Task: Make in the project BuildPro an epic 'Patch Management'. Create in the project BuildPro an epic 'Identity and Access Management (IAM) Implementation'. Add in the project BuildPro an epic 'Single Sign-On (SSO) Implementation'
Action: Mouse moved to (182, 52)
Screenshot: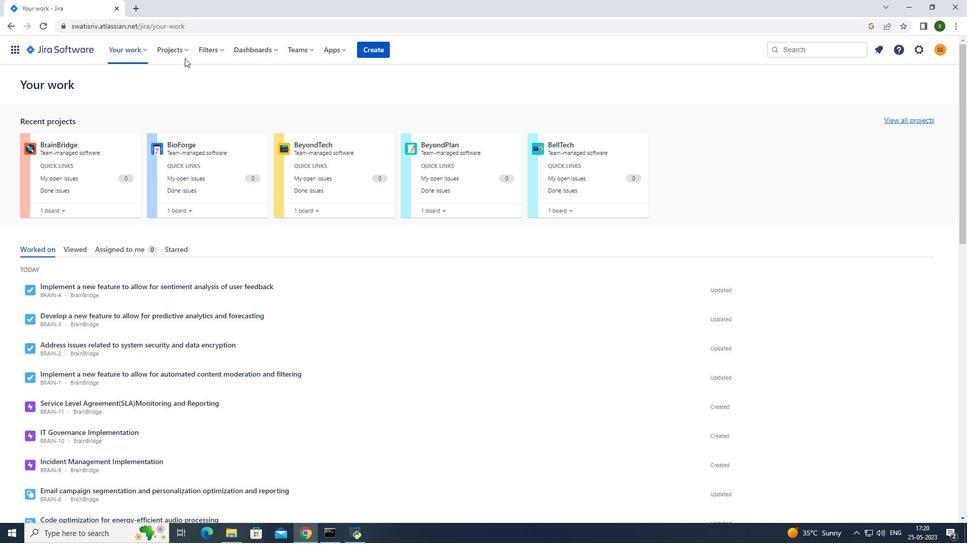 
Action: Mouse pressed left at (182, 52)
Screenshot: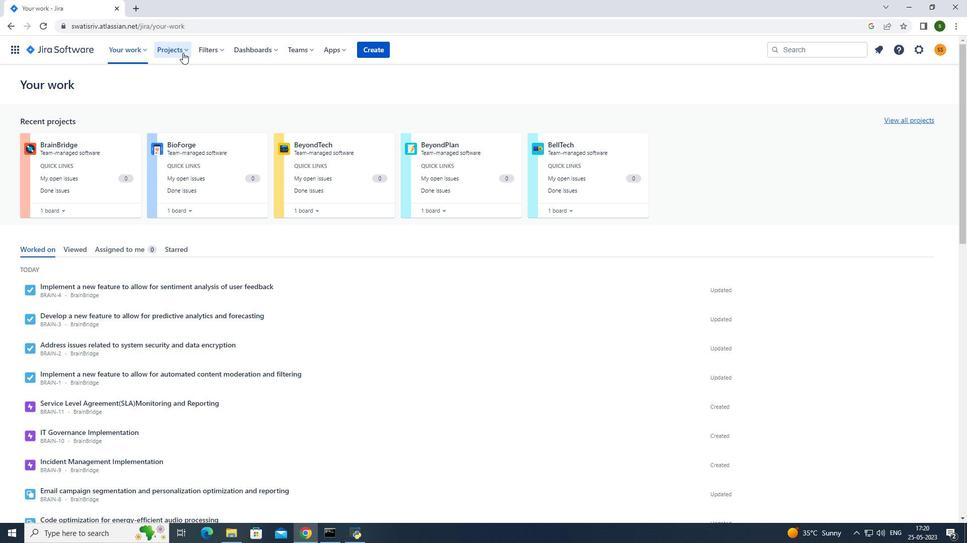 
Action: Mouse moved to (215, 92)
Screenshot: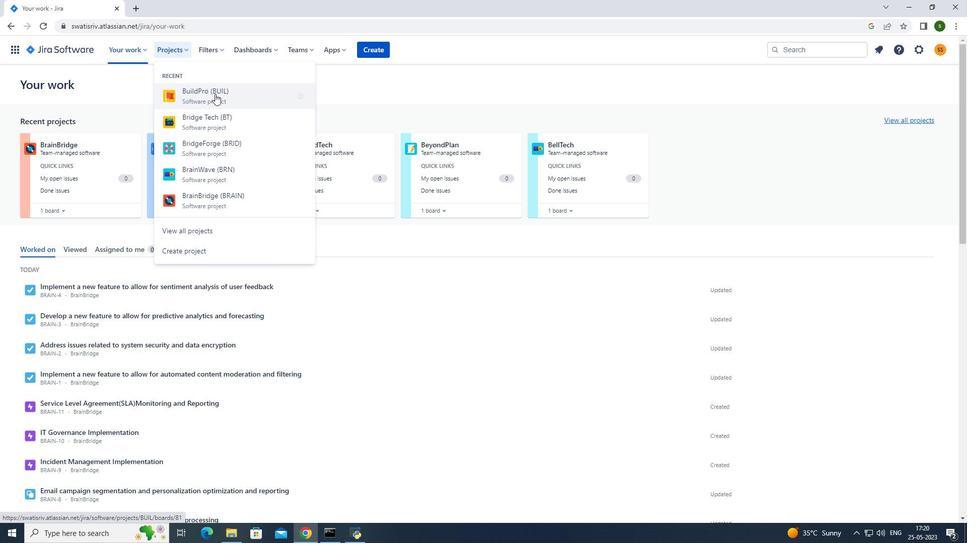 
Action: Mouse pressed left at (215, 92)
Screenshot: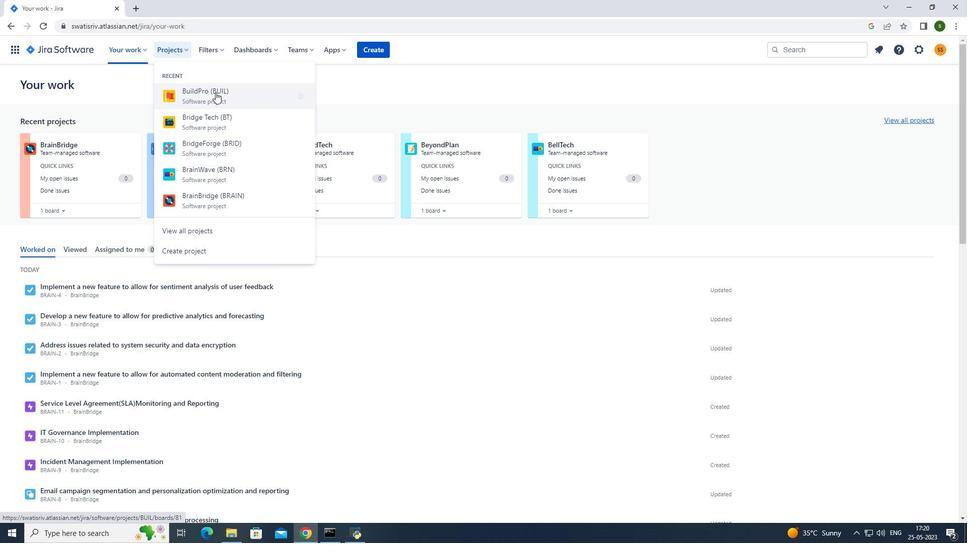 
Action: Mouse moved to (85, 154)
Screenshot: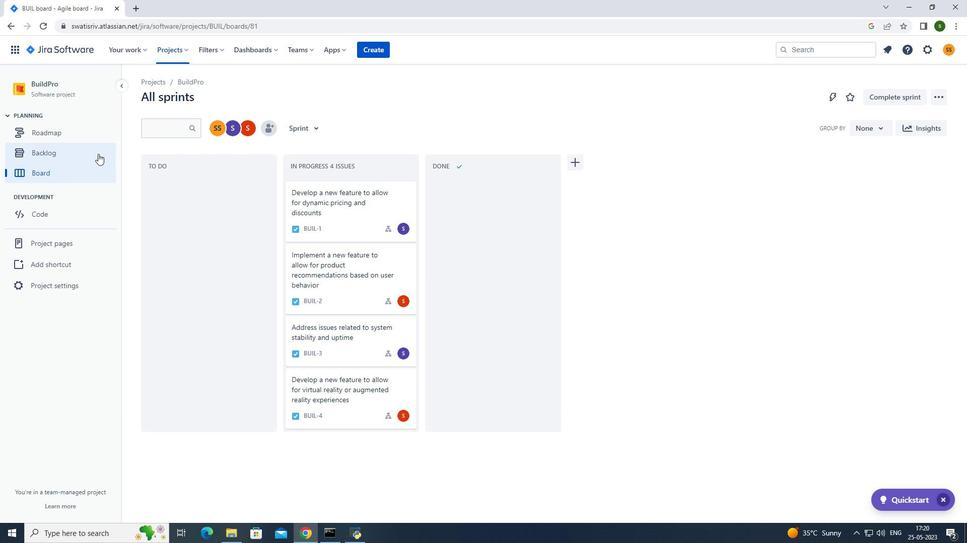 
Action: Mouse pressed left at (85, 154)
Screenshot: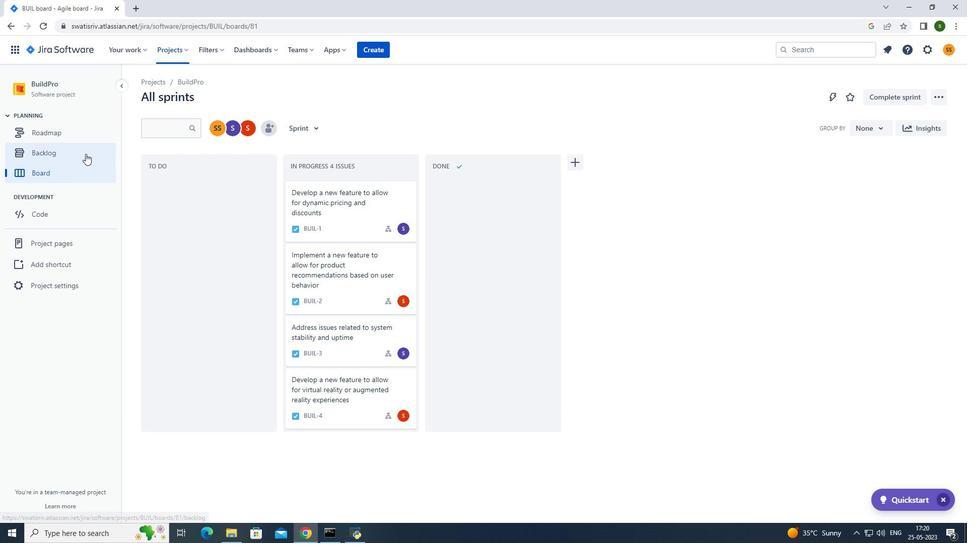 
Action: Mouse moved to (316, 128)
Screenshot: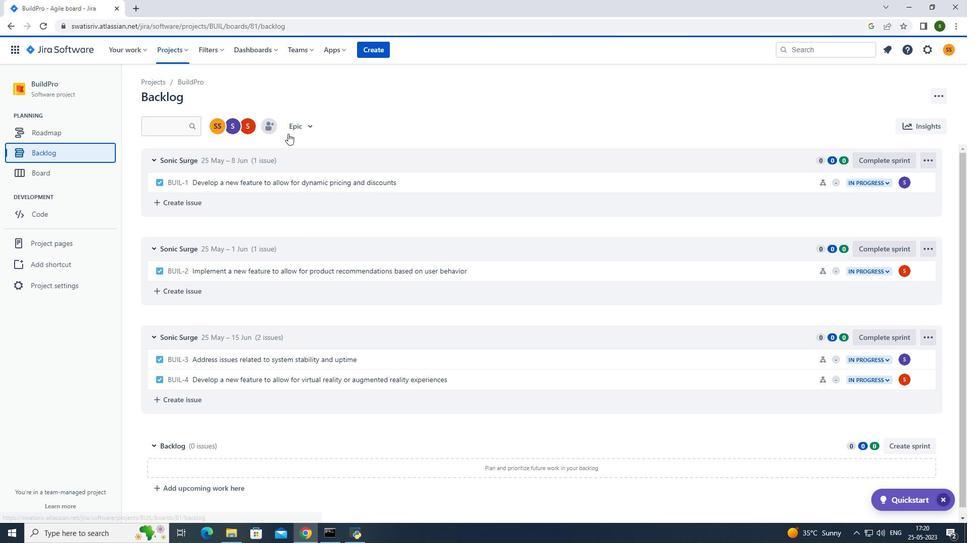 
Action: Mouse pressed left at (316, 128)
Screenshot: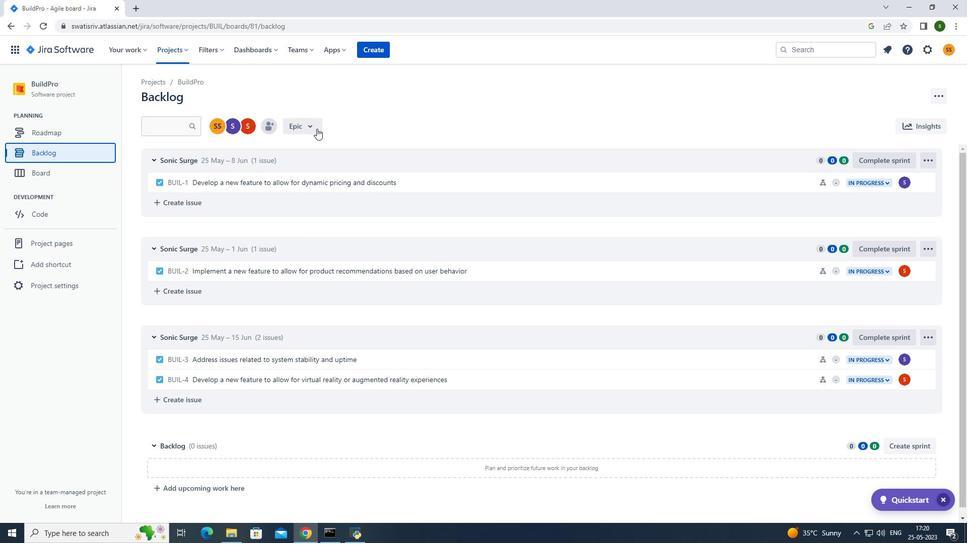 
Action: Mouse moved to (298, 188)
Screenshot: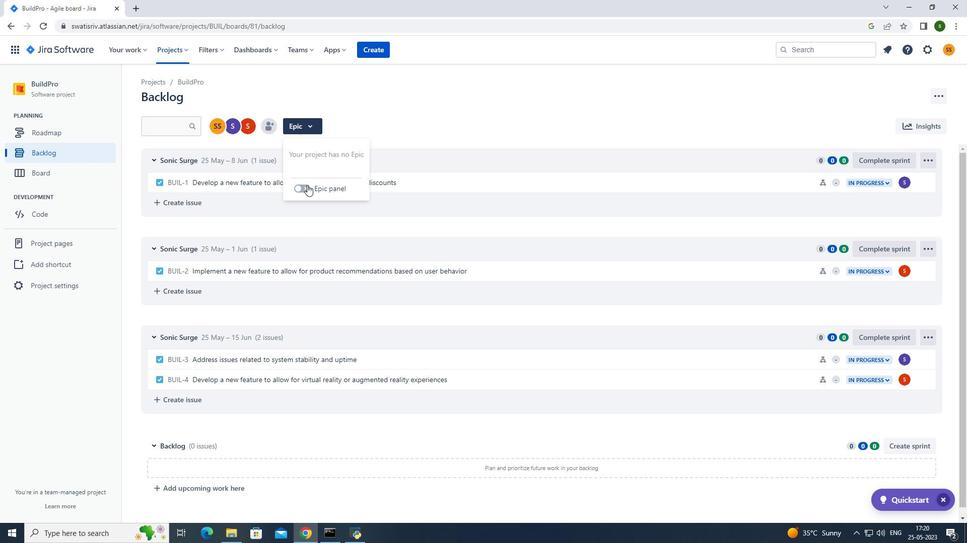 
Action: Mouse pressed left at (298, 188)
Screenshot: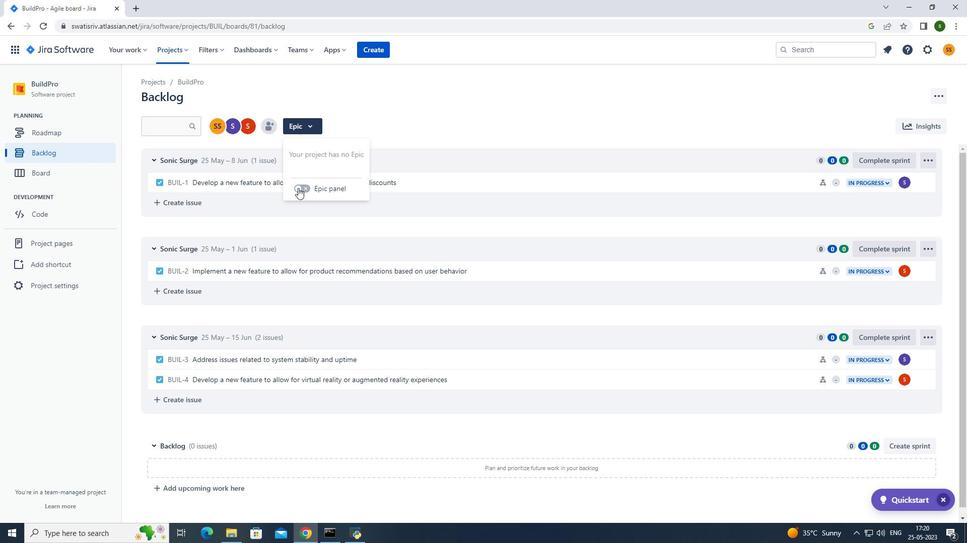 
Action: Mouse moved to (193, 346)
Screenshot: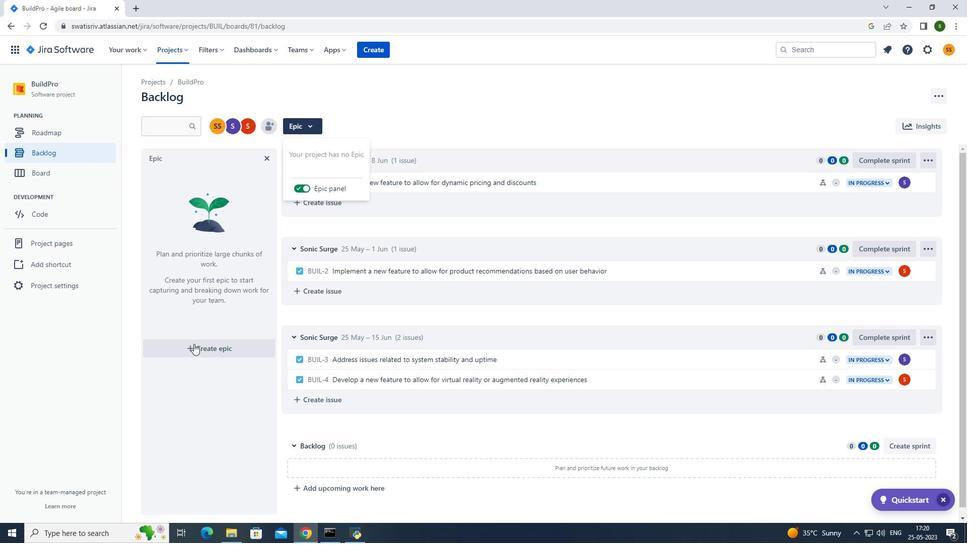 
Action: Mouse pressed left at (193, 346)
Screenshot: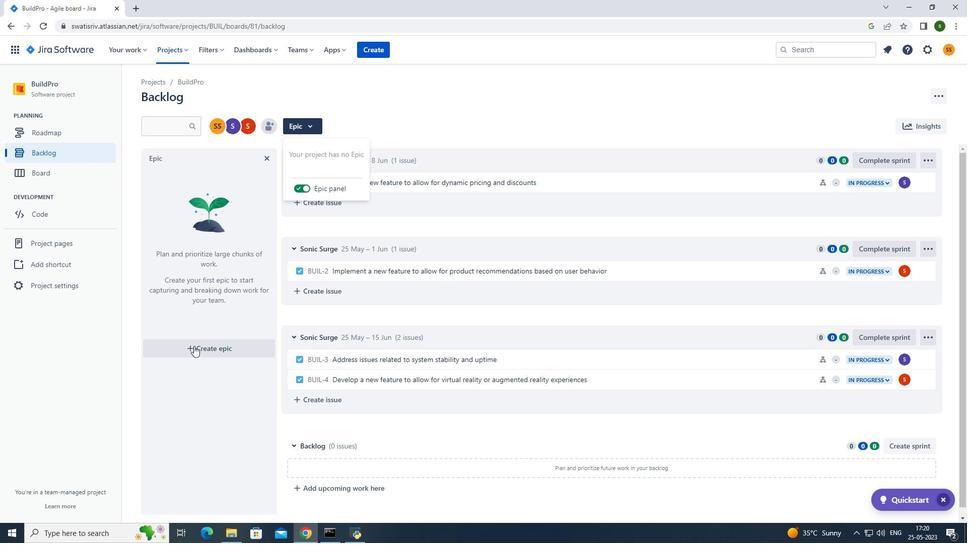 
Action: Key pressed <Key.caps_lock>P<Key.caps_lock>atch<Key.space><Key.caps_lock>M<Key.caps_lock>anagement<Key.enter>
Screenshot: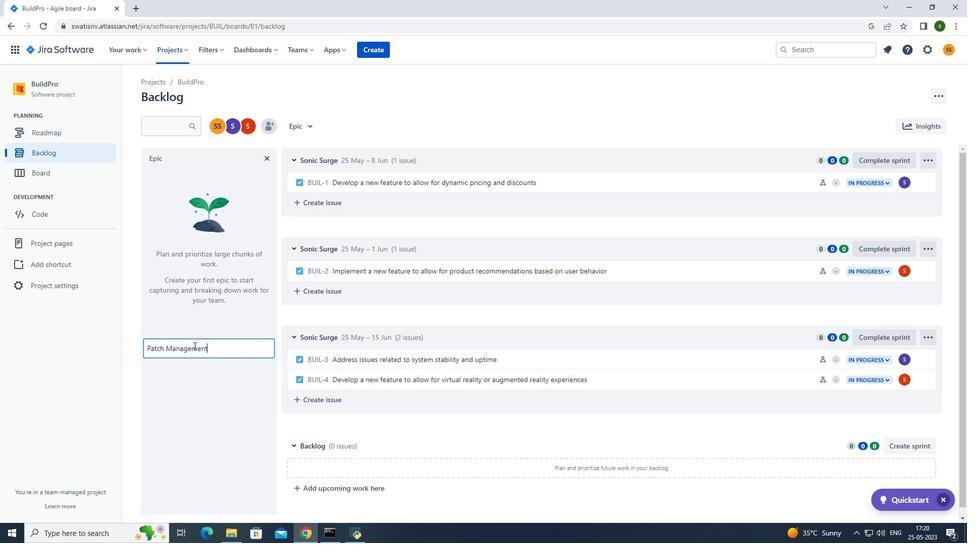 
Action: Mouse moved to (181, 52)
Screenshot: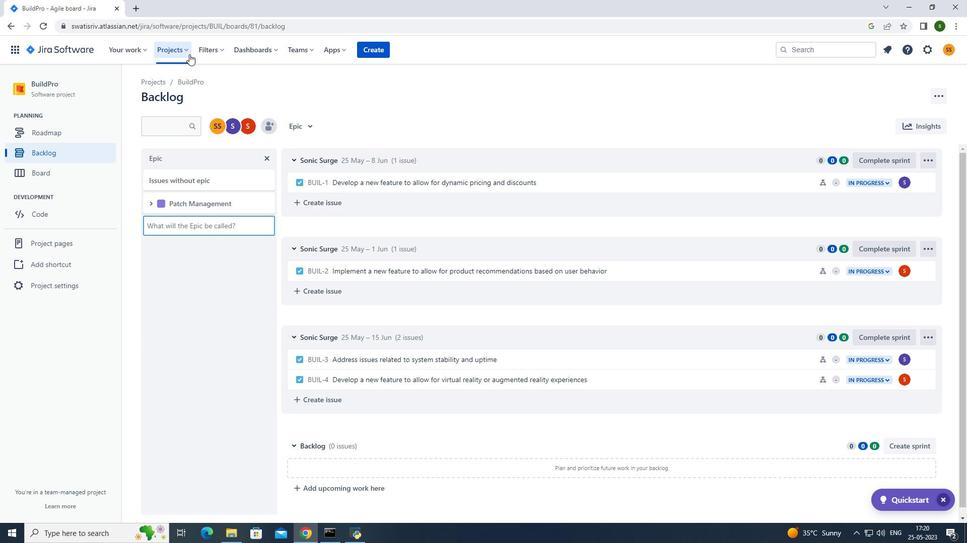 
Action: Mouse pressed left at (181, 52)
Screenshot: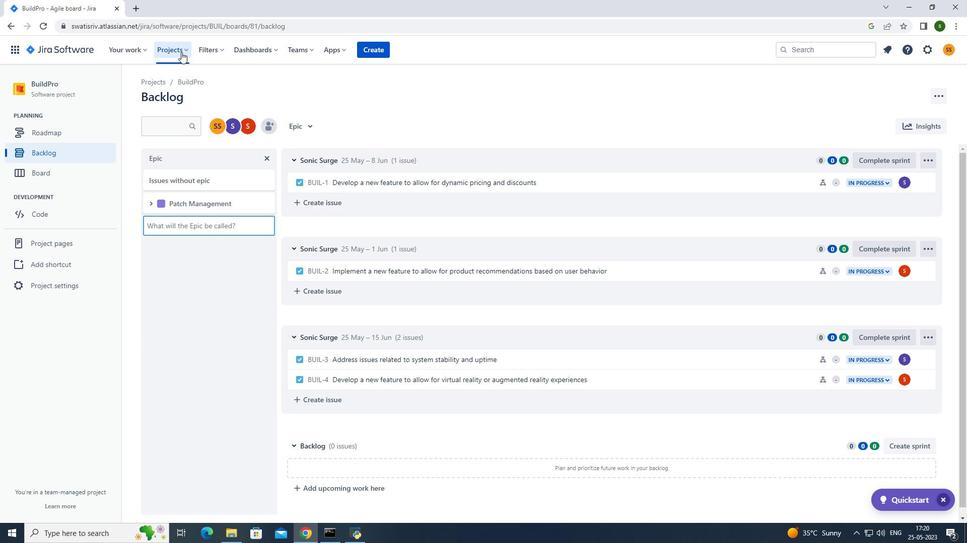 
Action: Mouse moved to (204, 89)
Screenshot: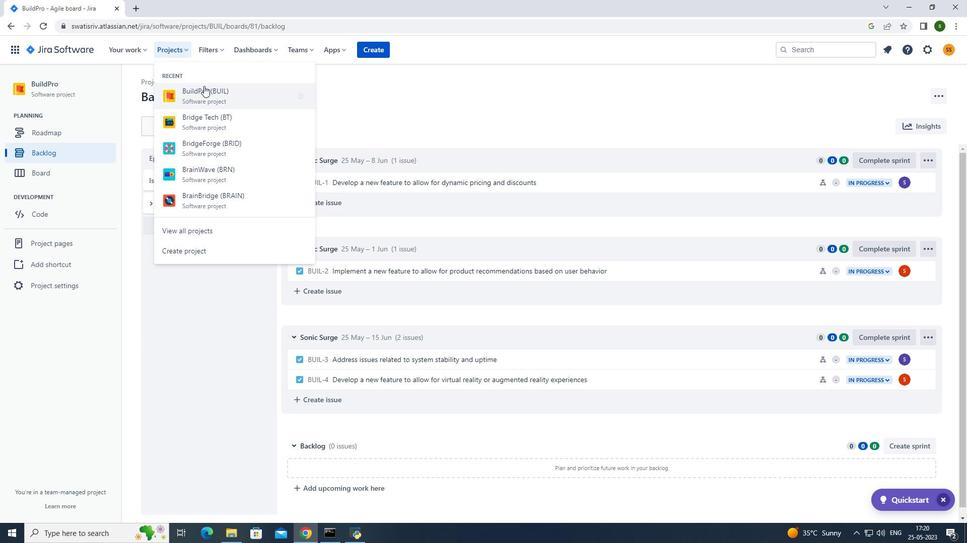 
Action: Mouse pressed left at (204, 89)
Screenshot: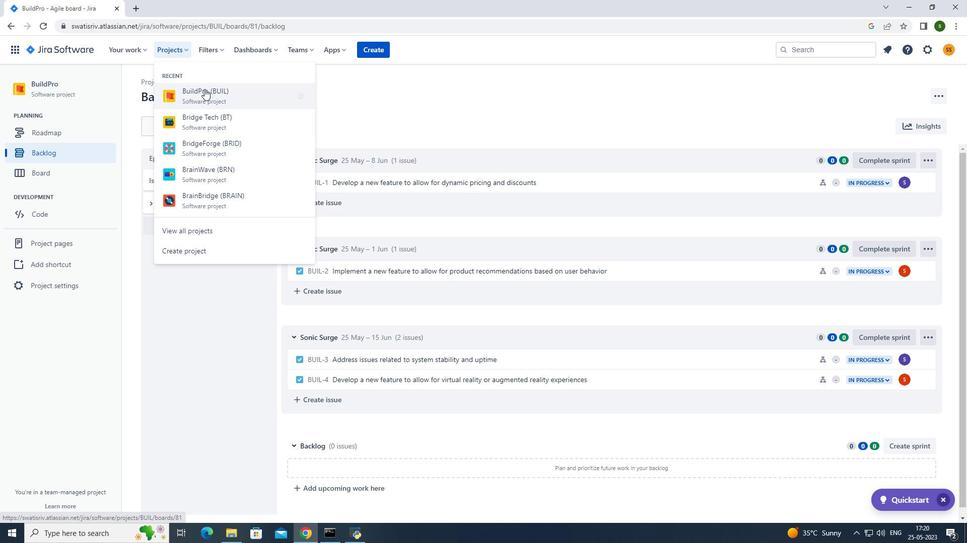 
Action: Mouse moved to (57, 151)
Screenshot: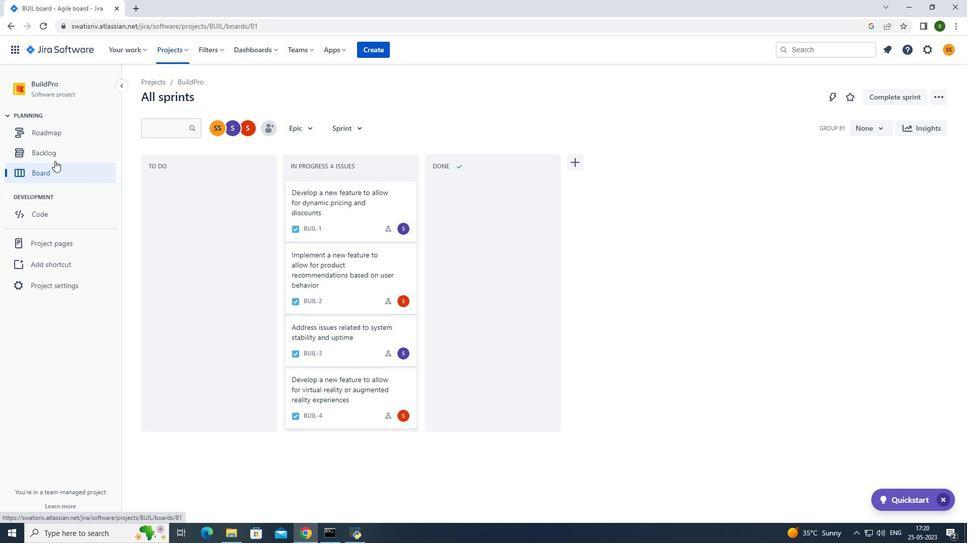 
Action: Mouse pressed left at (57, 151)
Screenshot: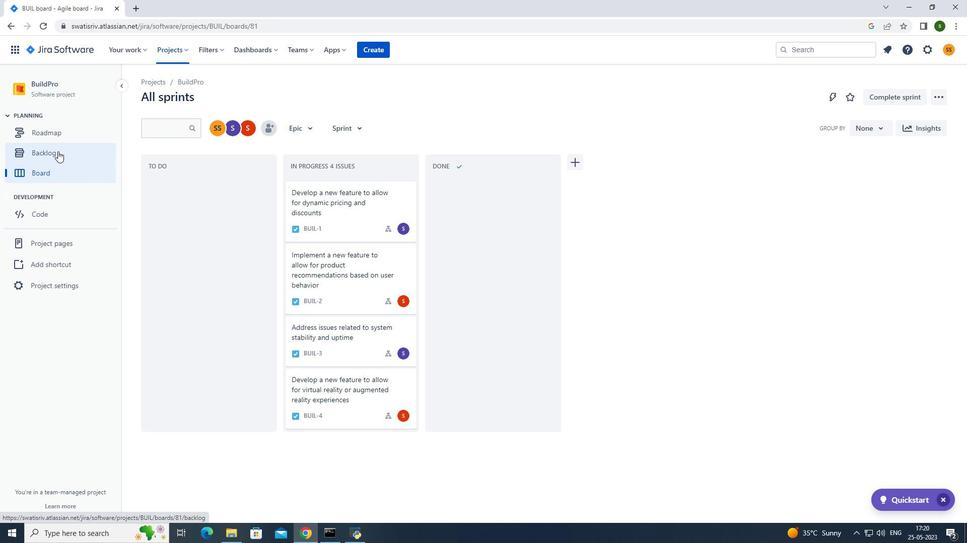 
Action: Mouse moved to (208, 222)
Screenshot: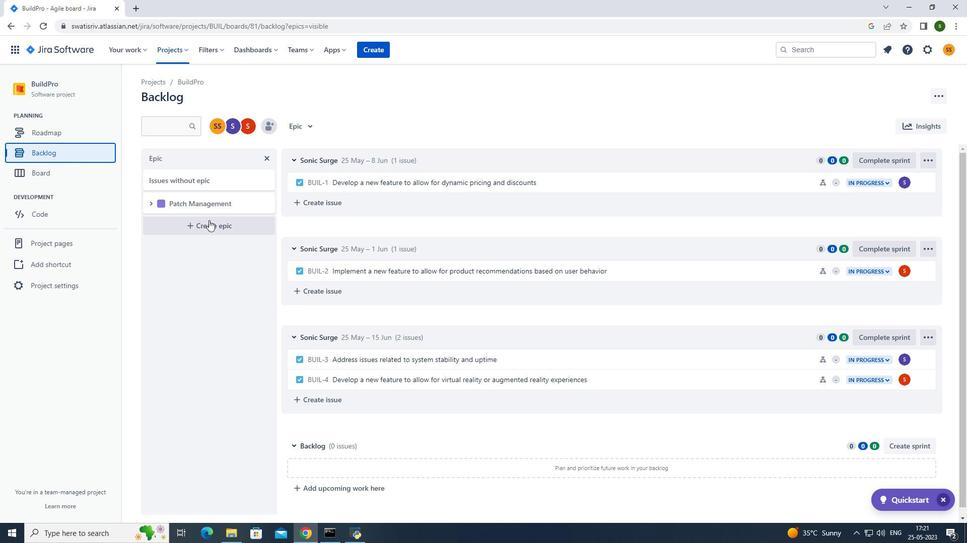 
Action: Mouse pressed left at (208, 222)
Screenshot: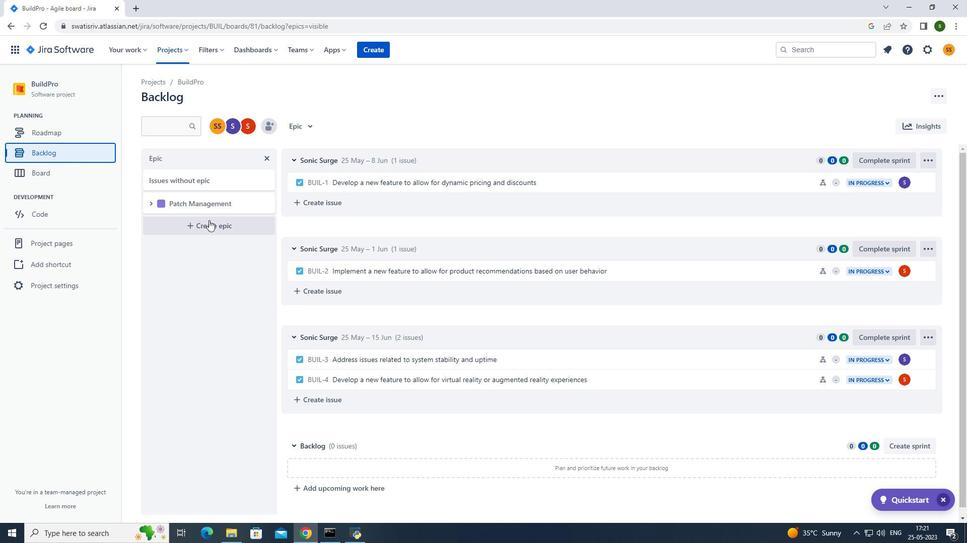
Action: Mouse moved to (207, 229)
Screenshot: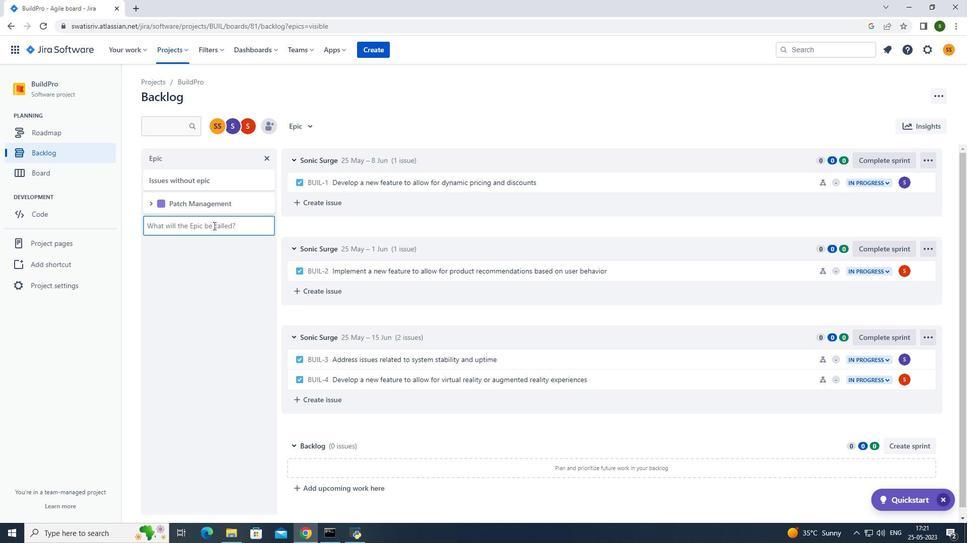 
Action: Key pressed <Key.caps_lock>I<Key.caps_lock>dentity<Key.space>and<Key.space><Key.caps_lock>A<Key.caps_lock>ccess<Key.space><Key.caps_lock>M<Key.caps_lock>anagement<Key.space><Key.shift_r>(<Key.caps_lock>IAM<Key.shift_r>)<Key.space><Key.caps_lock>i<Key.backspace><Key.caps_lock>I<Key.caps_lock>mplementation<Key.enter>
Screenshot: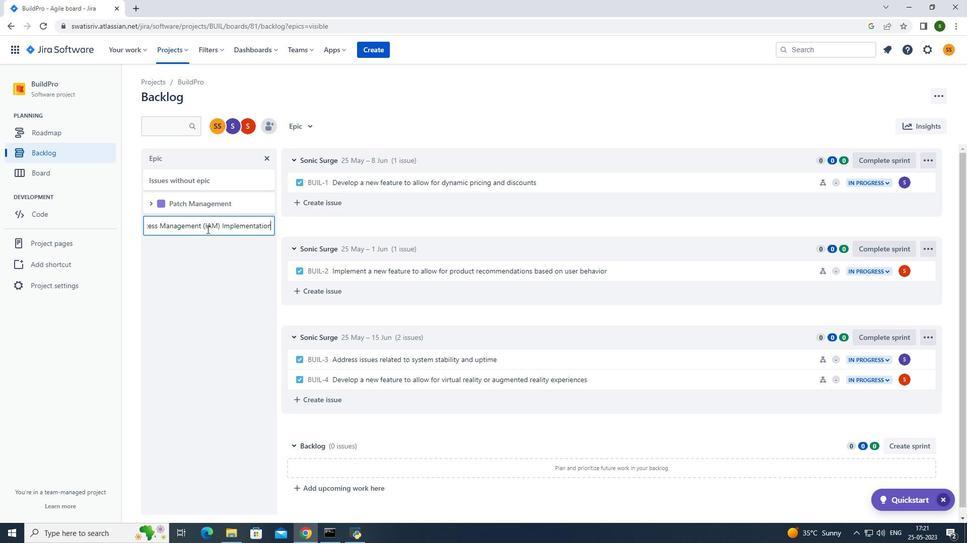 
Action: Mouse moved to (179, 49)
Screenshot: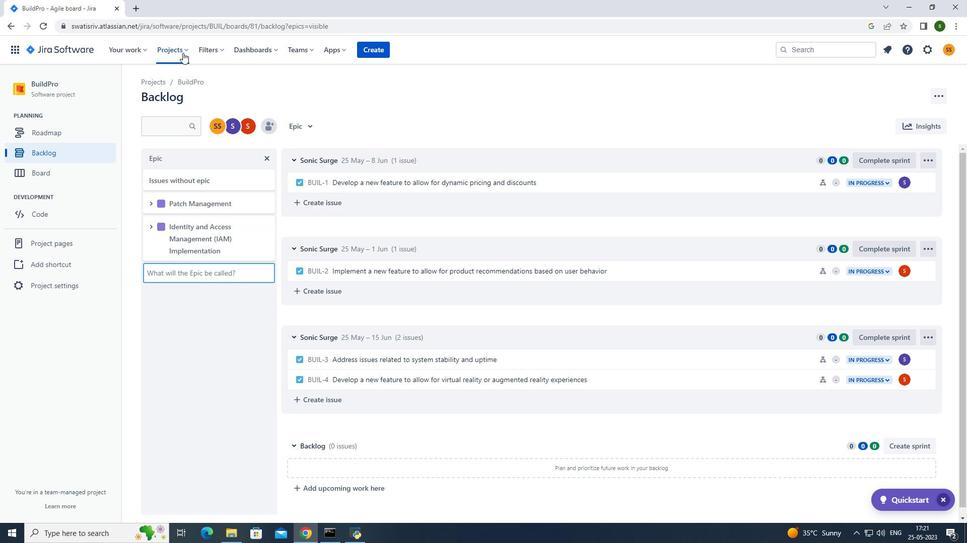 
Action: Mouse pressed left at (179, 49)
Screenshot: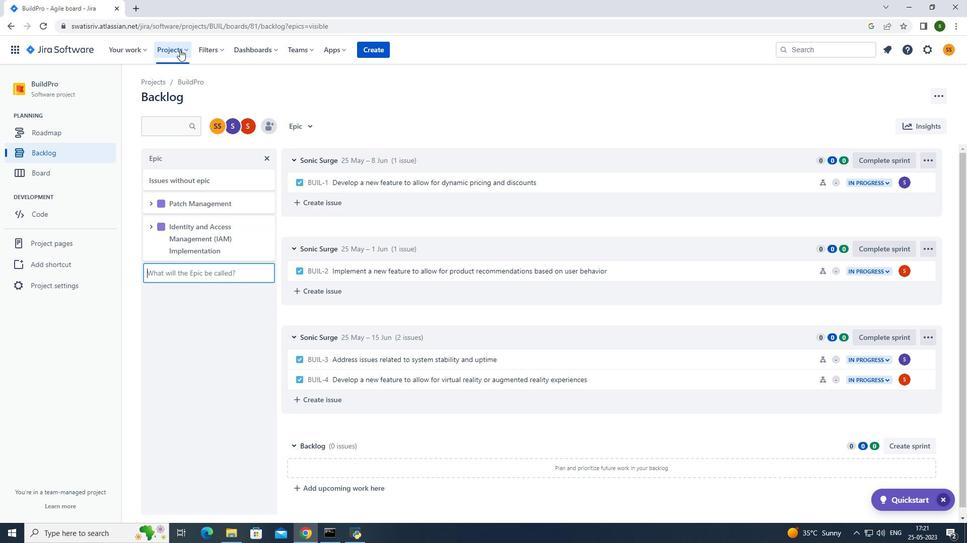 
Action: Mouse moved to (221, 90)
Screenshot: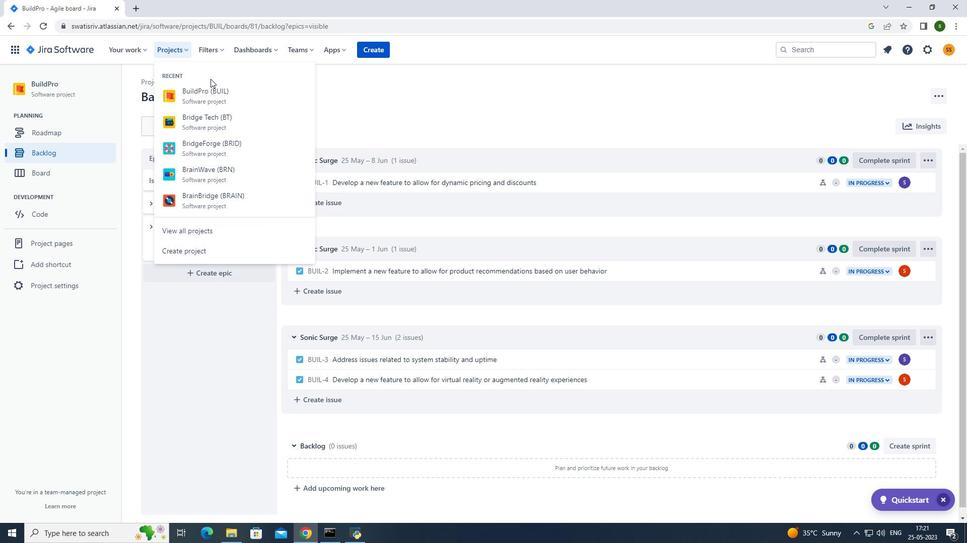 
Action: Mouse pressed left at (221, 90)
Screenshot: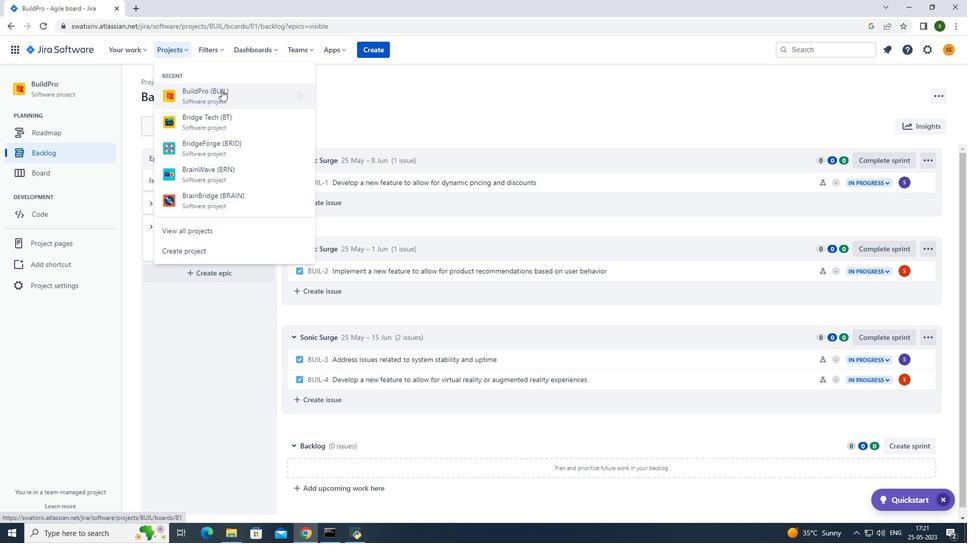 
Action: Mouse moved to (82, 155)
Screenshot: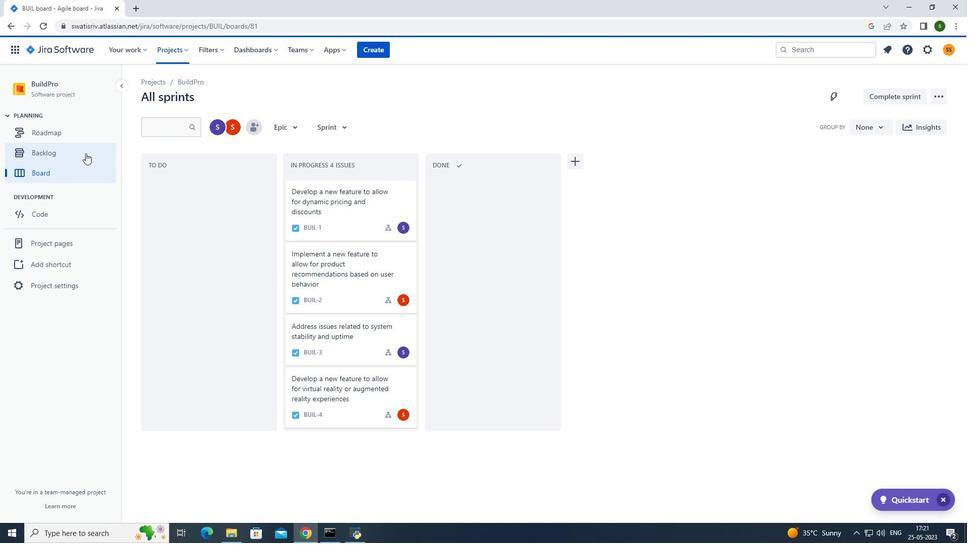 
Action: Mouse pressed left at (82, 155)
Screenshot: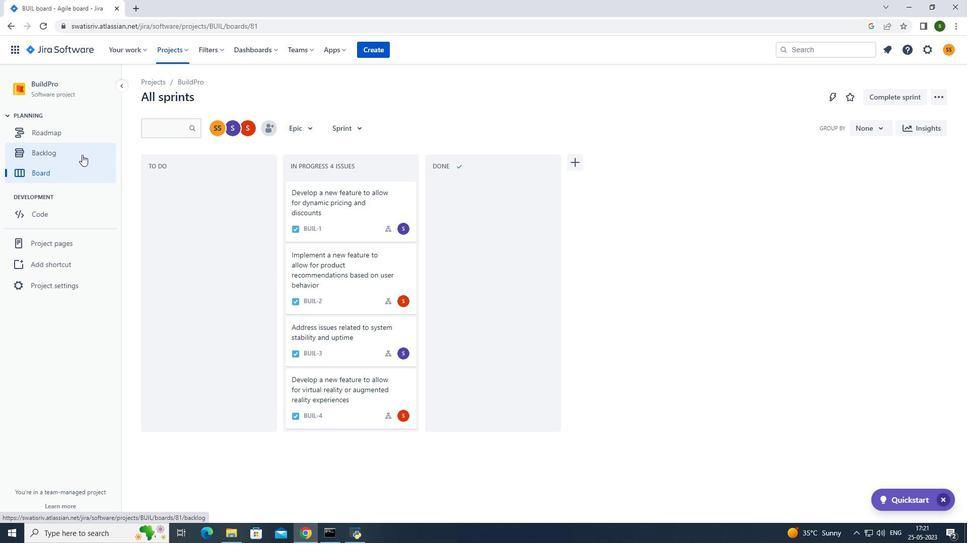 
Action: Mouse moved to (207, 275)
Screenshot: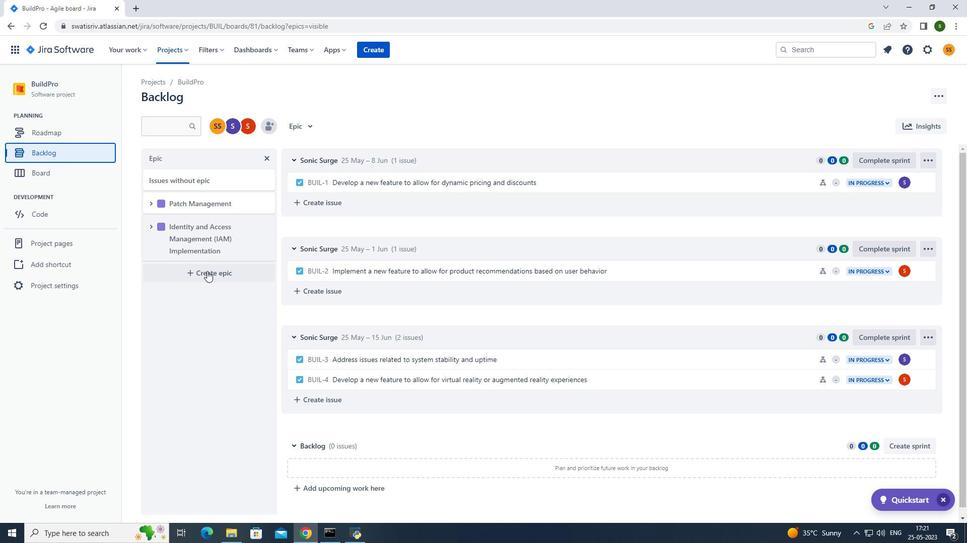 
Action: Mouse pressed left at (207, 275)
Screenshot: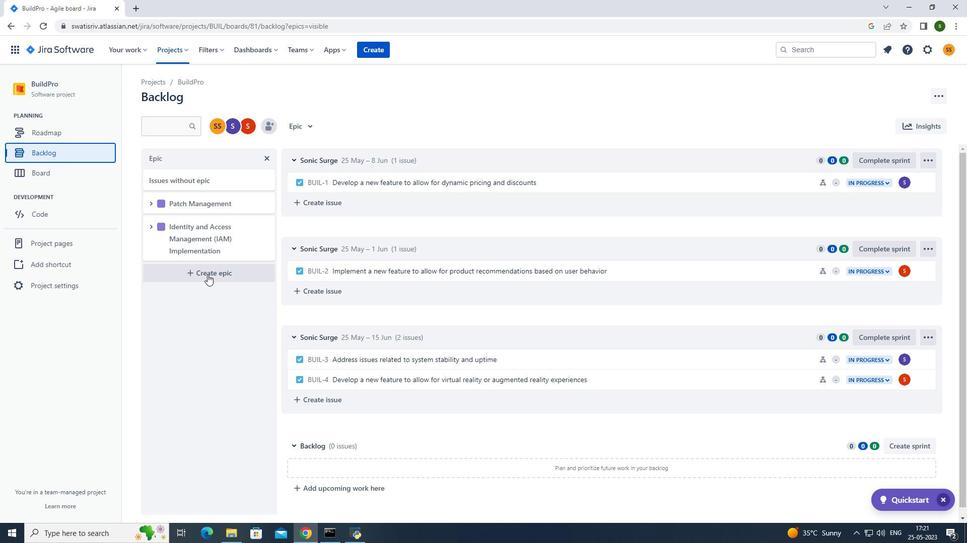 
Action: Mouse moved to (208, 275)
Screenshot: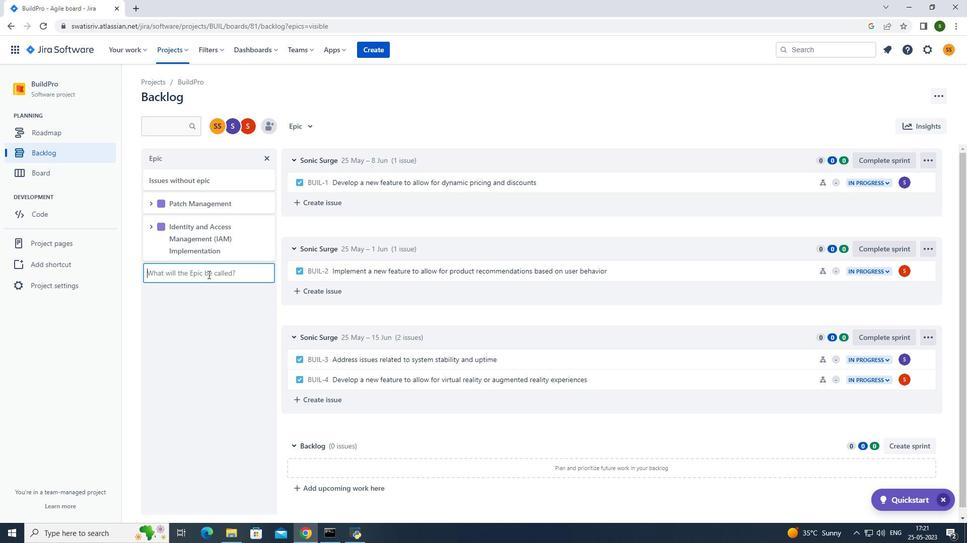 
Action: Key pressed <Key.caps_lock>S<Key.caps_lock>in
Screenshot: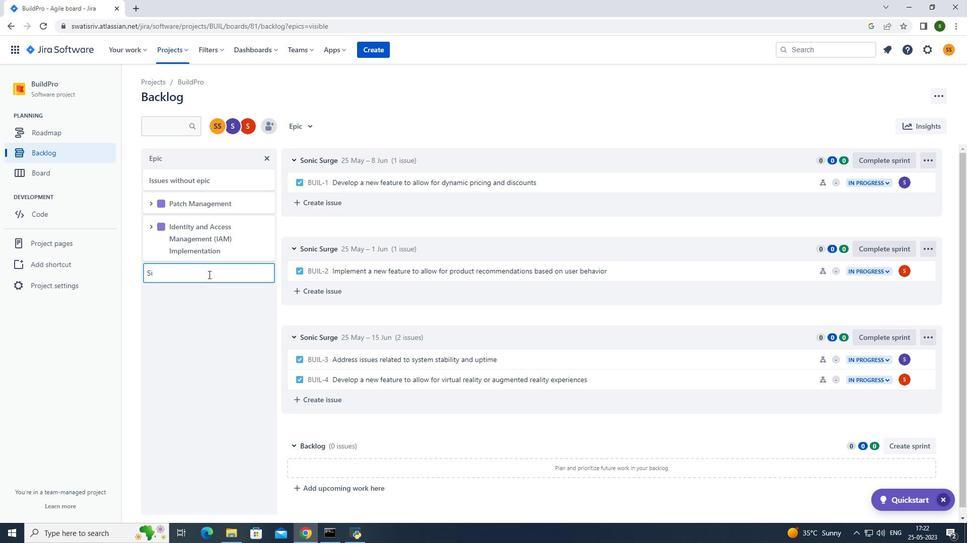 
Action: Mouse moved to (209, 275)
Screenshot: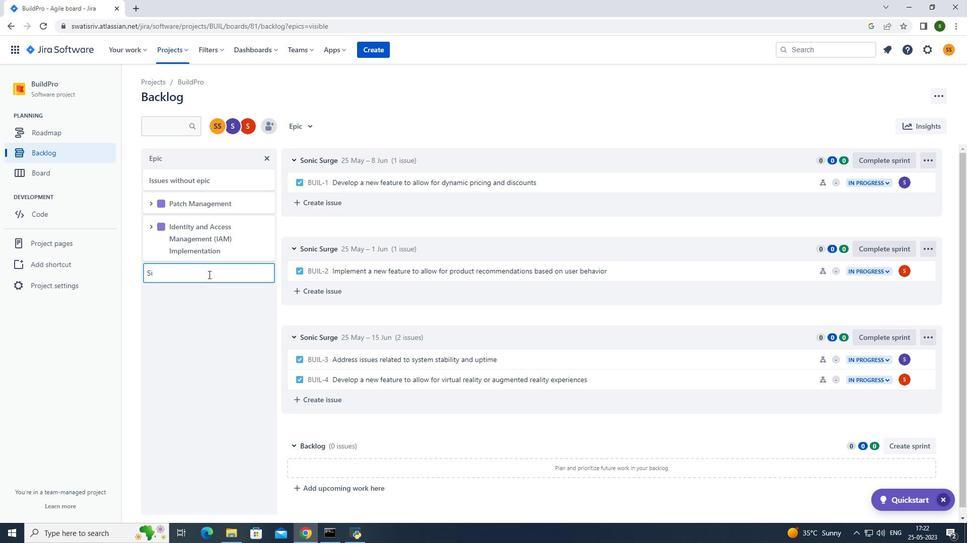 
Action: Key pressed gle<Key.space><Key.caps_lock>S<Key.caps_lock>ign-<Key.caps_lock>O<Key.caps_lock>n<Key.space><Key.caps_lock><Key.shift_r><Key.shift_r>(<Key.caps_lock>s<Key.backspace><Key.caps_lock>SSO<Key.shift_r><Key.shift_r>)<Key.space><Key.caps_lock><Key.caps_lock>I<Key.caps_lock>mplementation<Key.enter>
Screenshot: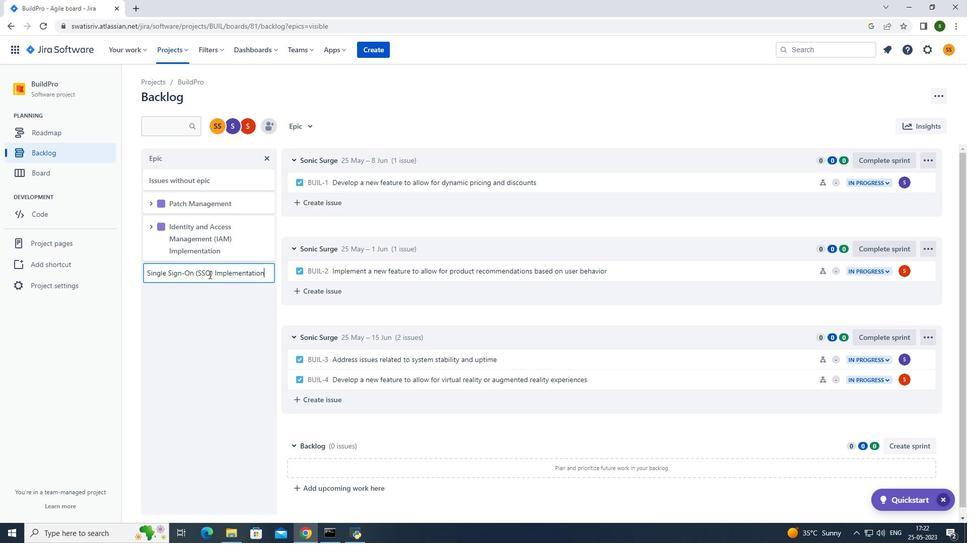 
Action: Mouse moved to (456, 111)
Screenshot: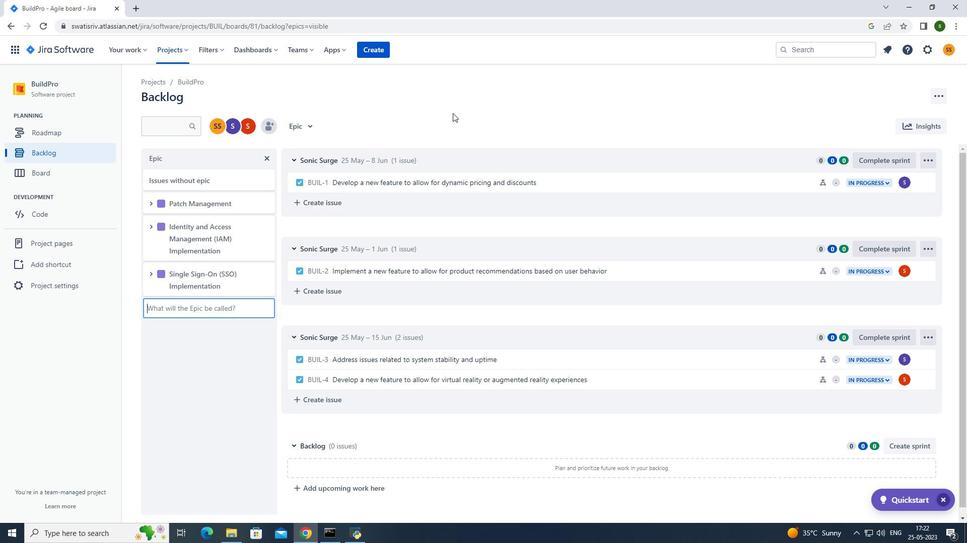 
